 Task: View and add the product "Campo Viejo Brut Rose Cava (750 ml)" to cart from the store "Consumers Liquor".
Action: Mouse pressed left at (39, 71)
Screenshot: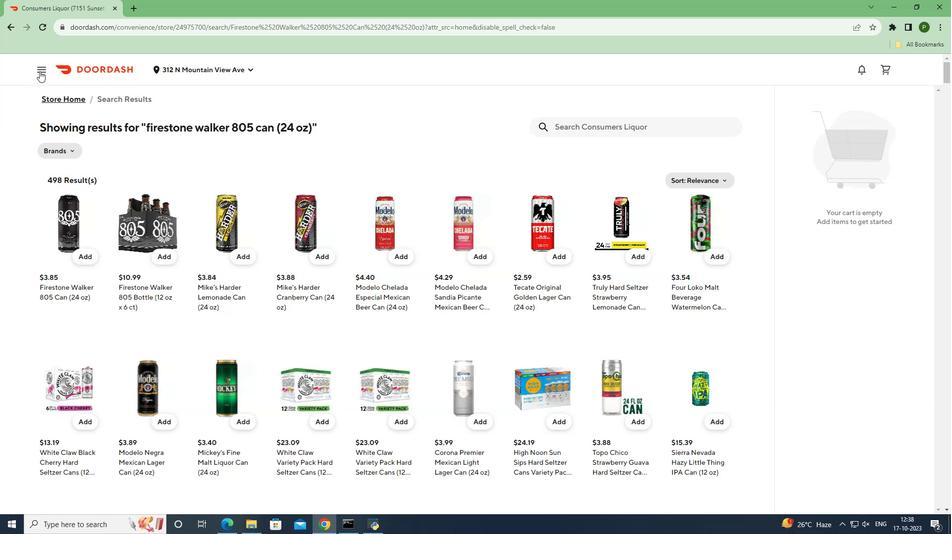 
Action: Mouse moved to (32, 140)
Screenshot: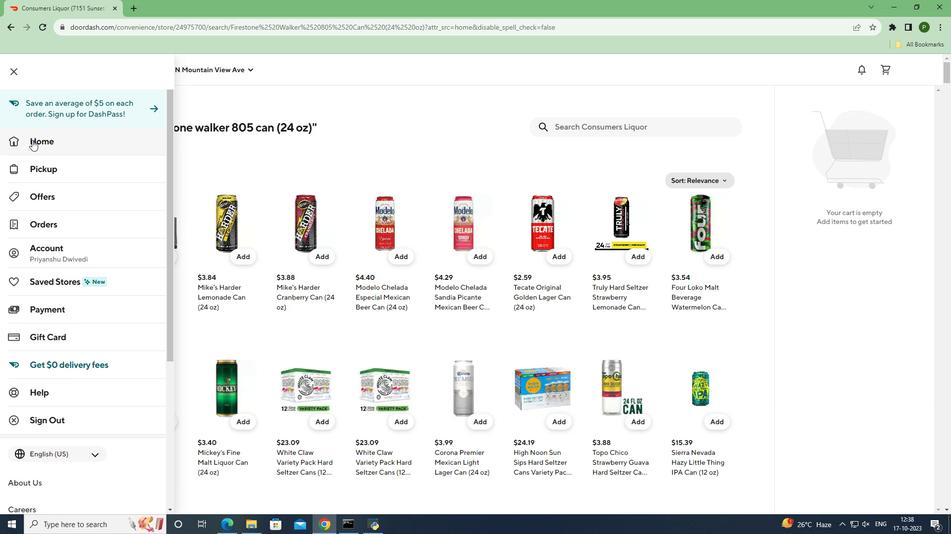 
Action: Mouse pressed left at (32, 140)
Screenshot: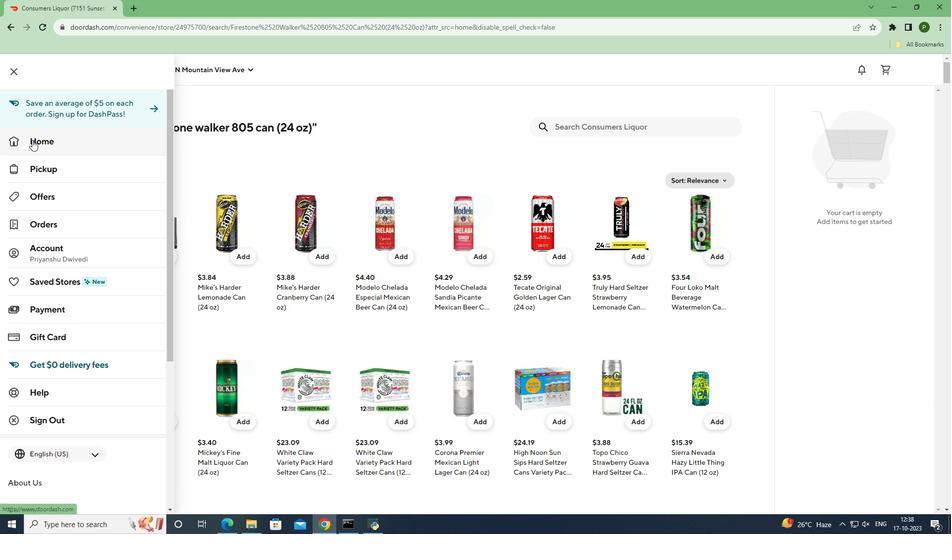 
Action: Mouse moved to (371, 104)
Screenshot: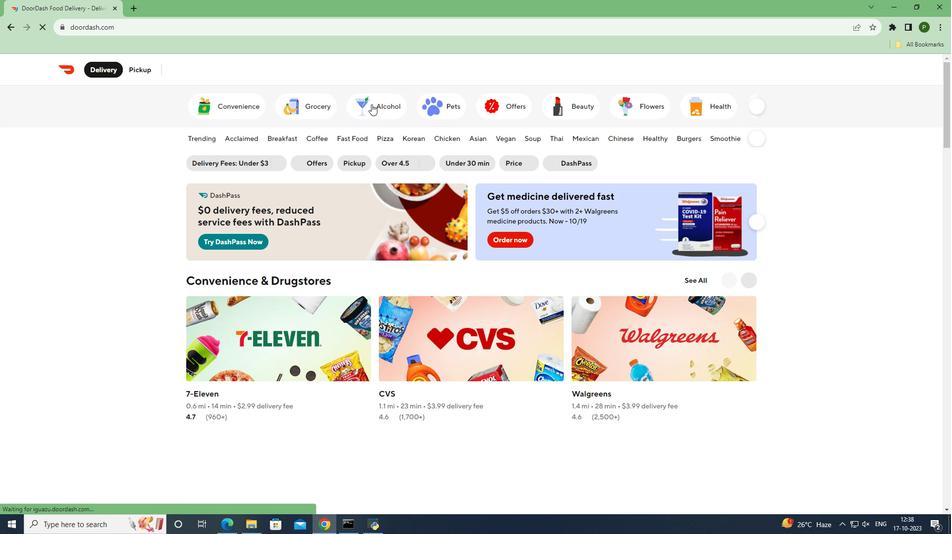 
Action: Mouse pressed left at (371, 104)
Screenshot: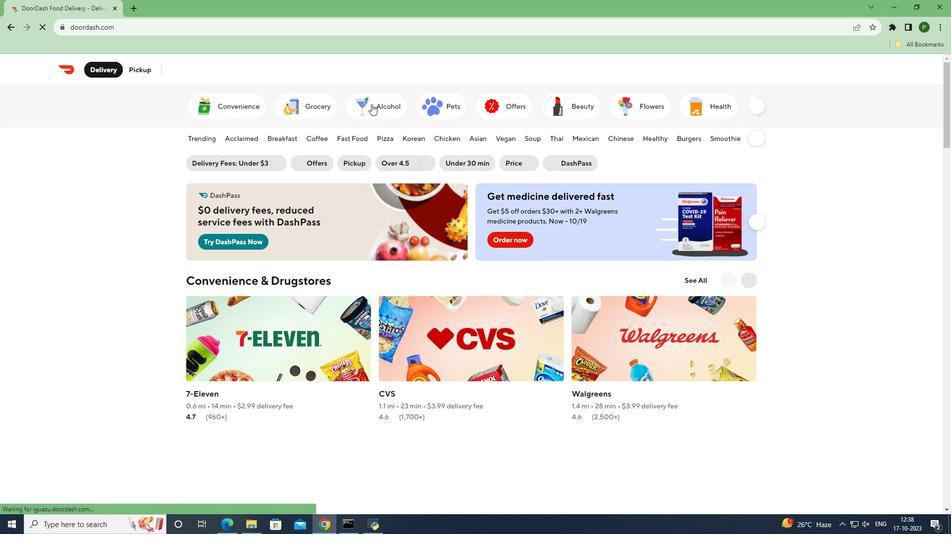 
Action: Mouse moved to (309, 248)
Screenshot: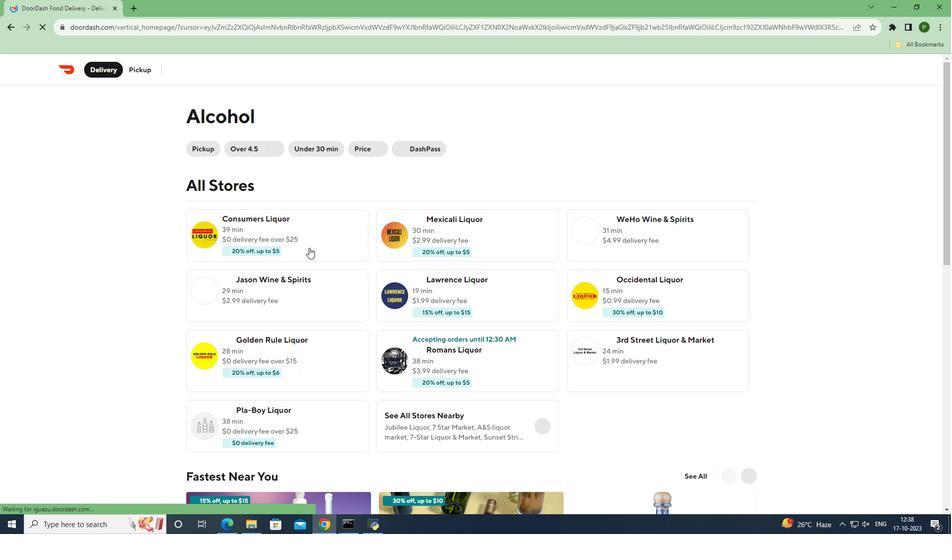 
Action: Mouse pressed left at (309, 248)
Screenshot: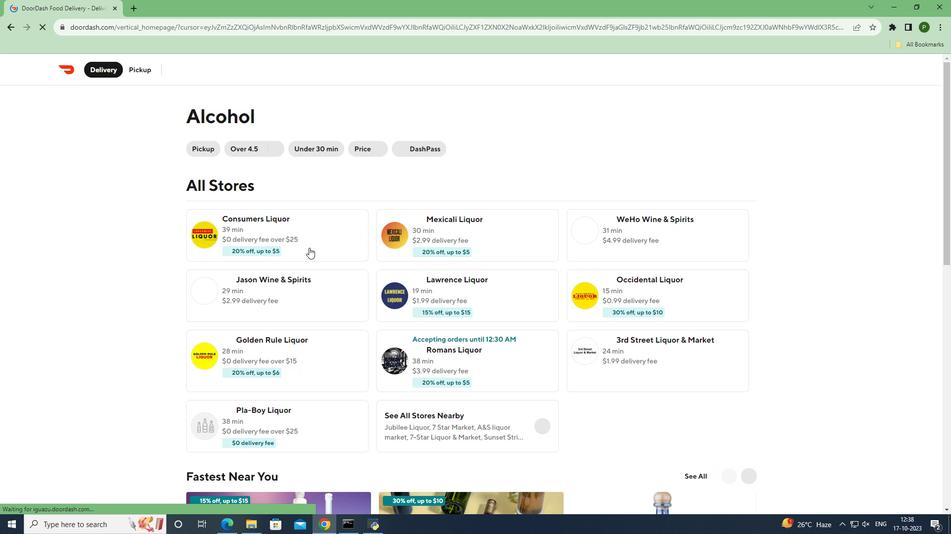 
Action: Mouse moved to (581, 156)
Screenshot: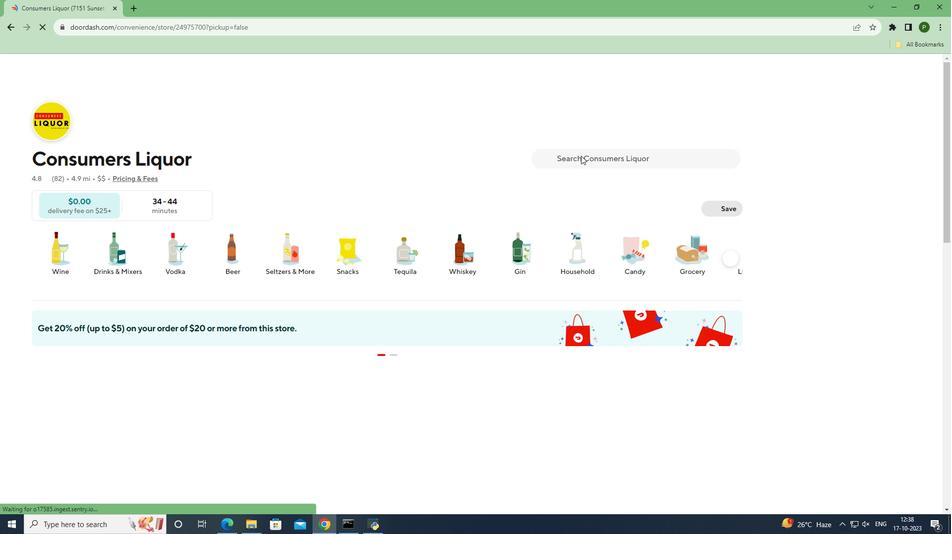 
Action: Mouse pressed left at (581, 156)
Screenshot: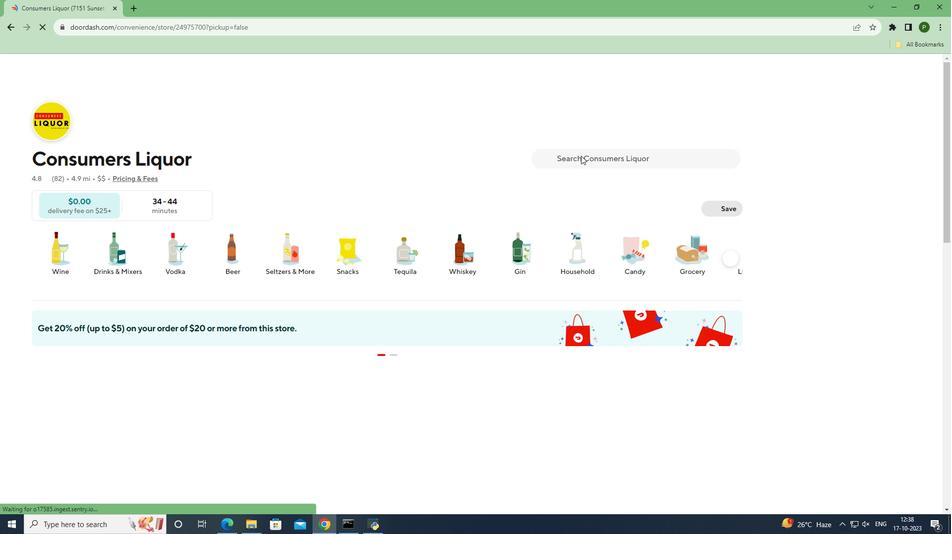 
Action: Mouse moved to (579, 156)
Screenshot: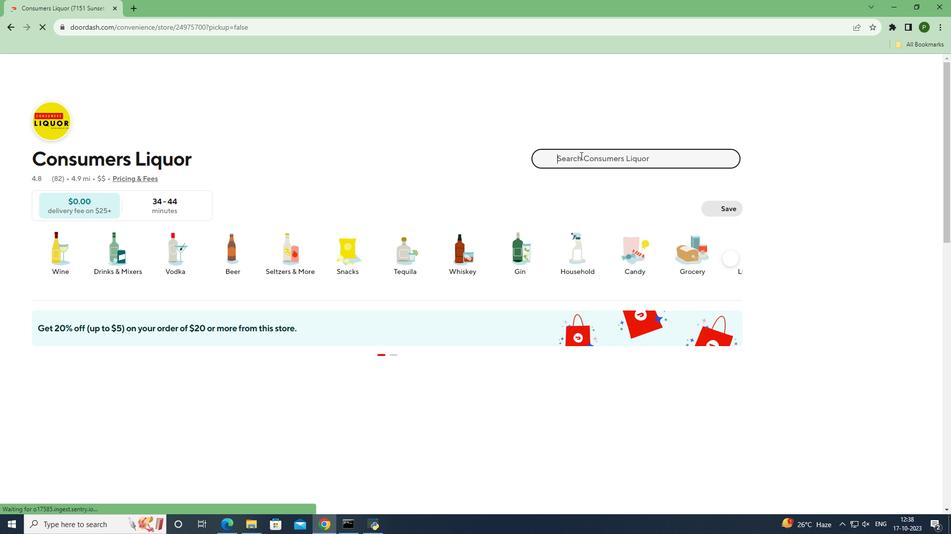 
Action: Key pressed <Key.caps_lock>C<Key.caps_lock>ampo<Key.space><Key.caps_lock>V<Key.caps_lock>iejo<Key.space><Key.caps_lock>B<Key.caps_lock>rut<Key.space><Key.caps_lock>R<Key.caps_lock>ose<Key.space><Key.caps_lock>C<Key.caps_lock>ava<Key.space><Key.shift_r>(750<Key.space>ml<Key.shift_r>)<Key.enter>
Screenshot: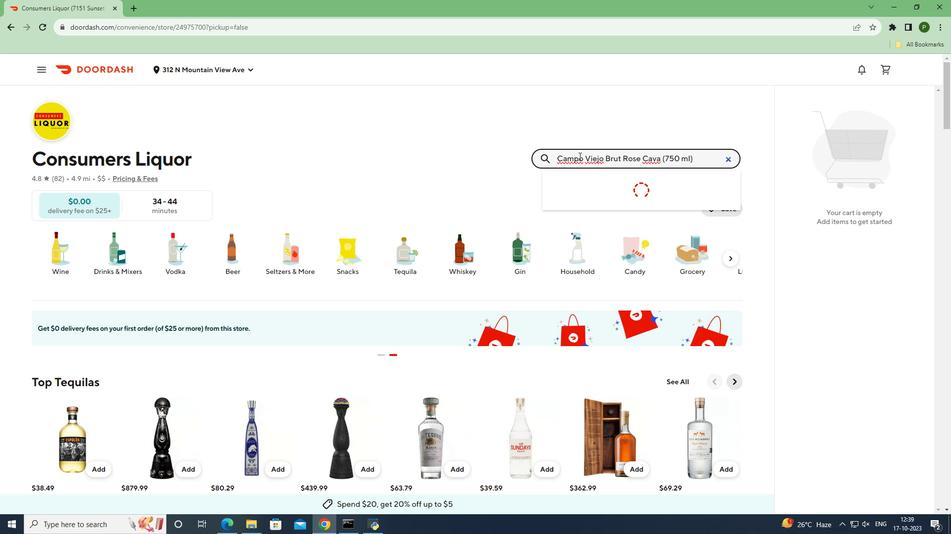 
Action: Mouse moved to (88, 256)
Screenshot: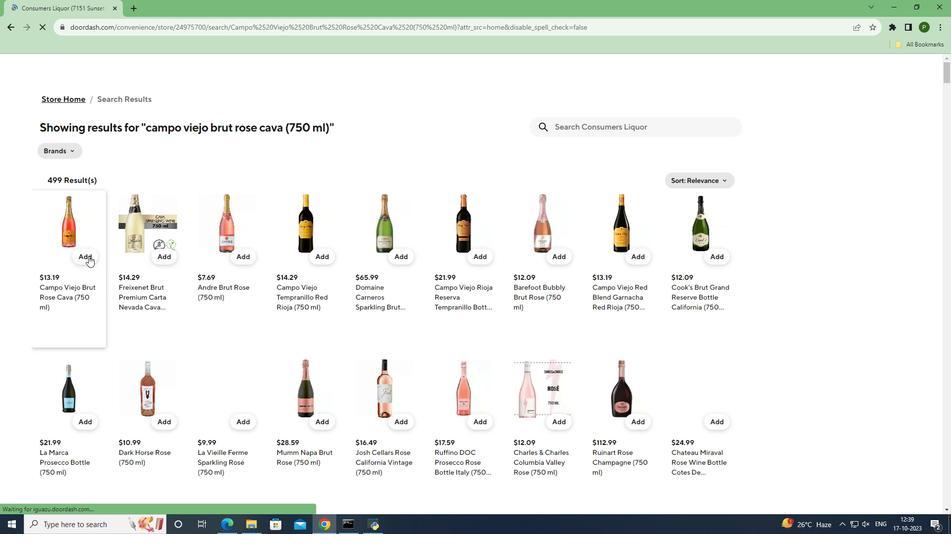 
Action: Mouse pressed left at (88, 256)
Screenshot: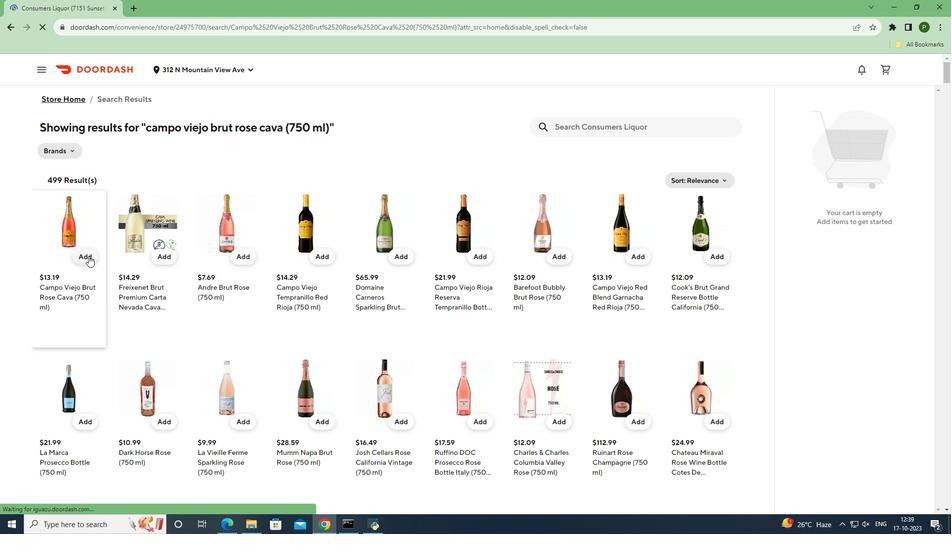 
Action: Mouse moved to (112, 302)
Screenshot: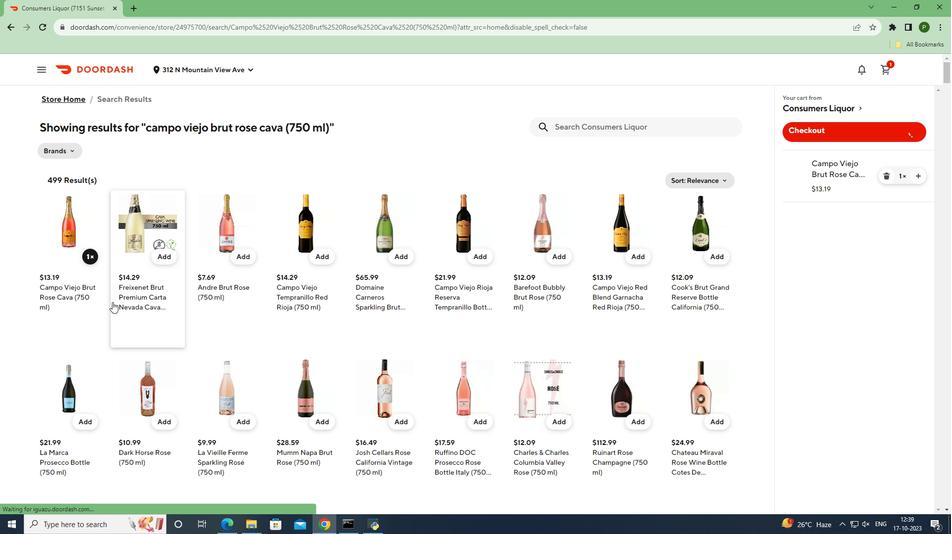 
